 Task: Add a signature Austin King containing 'Thanks in advance, Austin King' to email address softage.1@softage.net and add a folder Contracts
Action: Mouse moved to (346, 197)
Screenshot: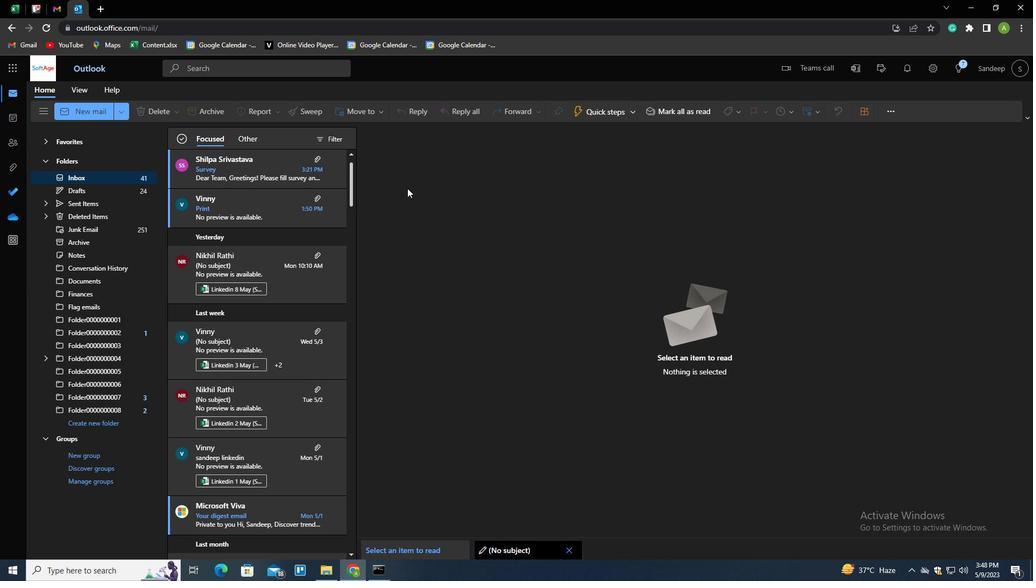 
Action: Key pressed n
Screenshot: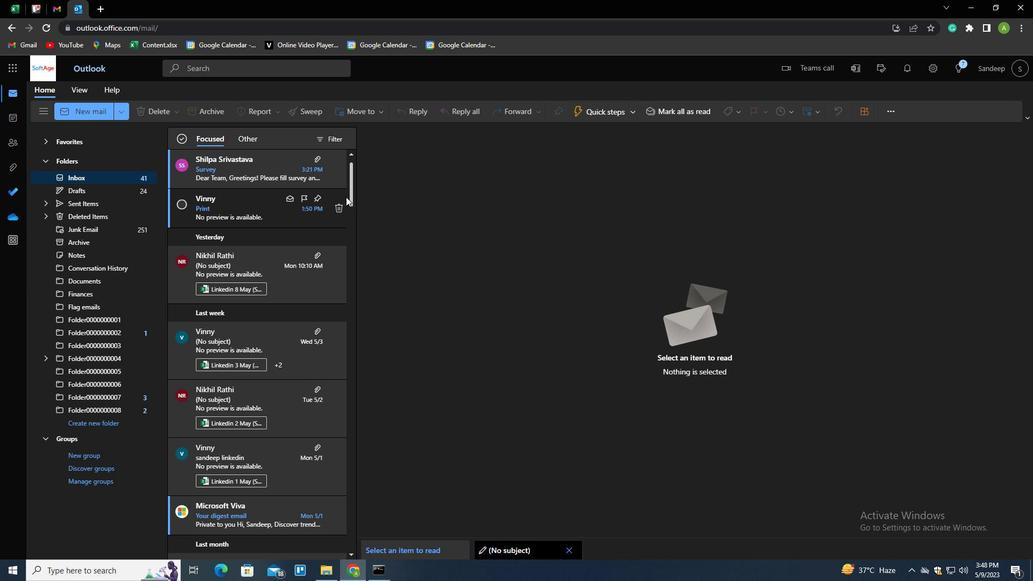 
Action: Mouse moved to (719, 114)
Screenshot: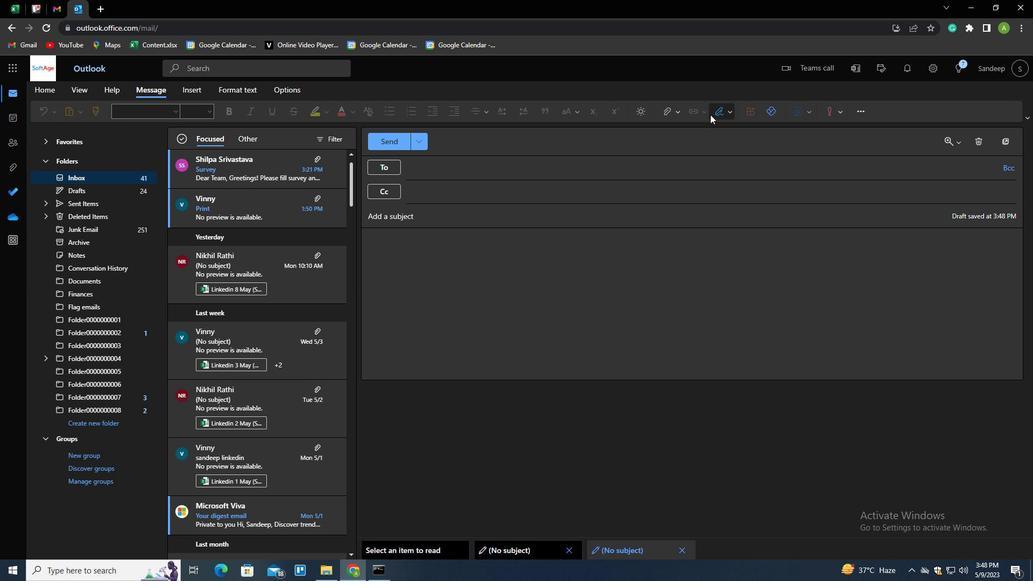
Action: Mouse pressed left at (719, 114)
Screenshot: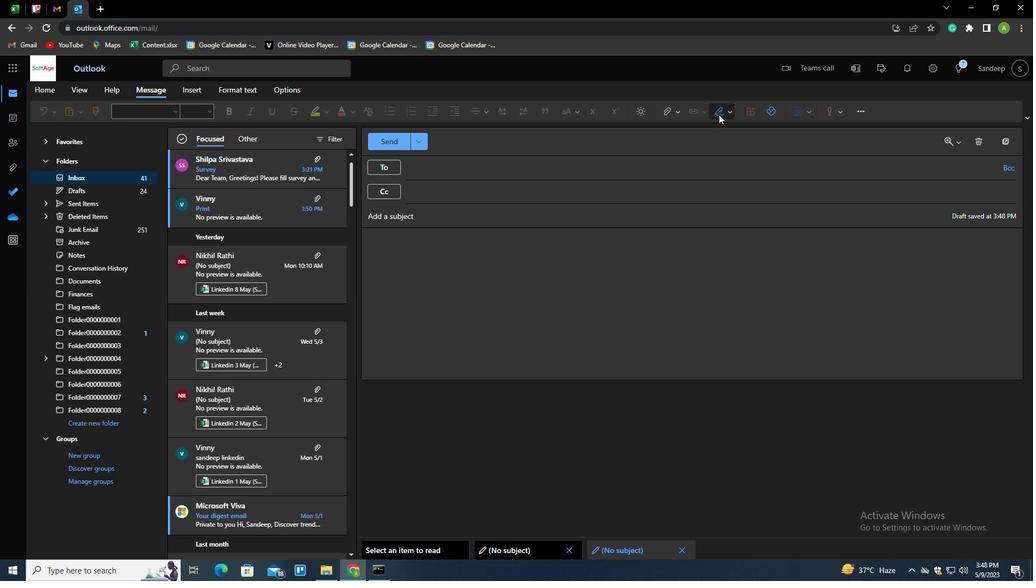 
Action: Mouse moved to (711, 137)
Screenshot: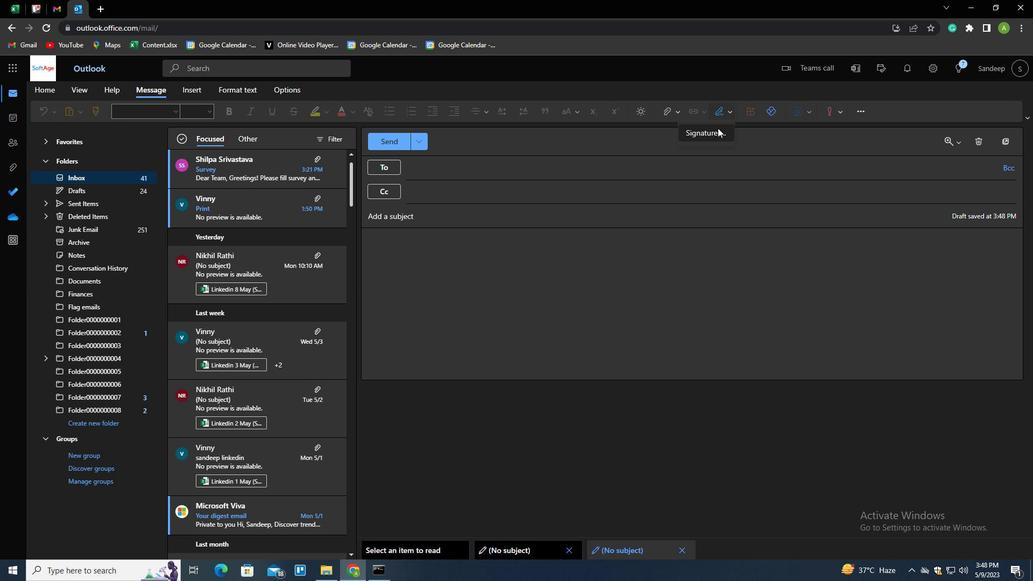 
Action: Mouse pressed left at (711, 137)
Screenshot: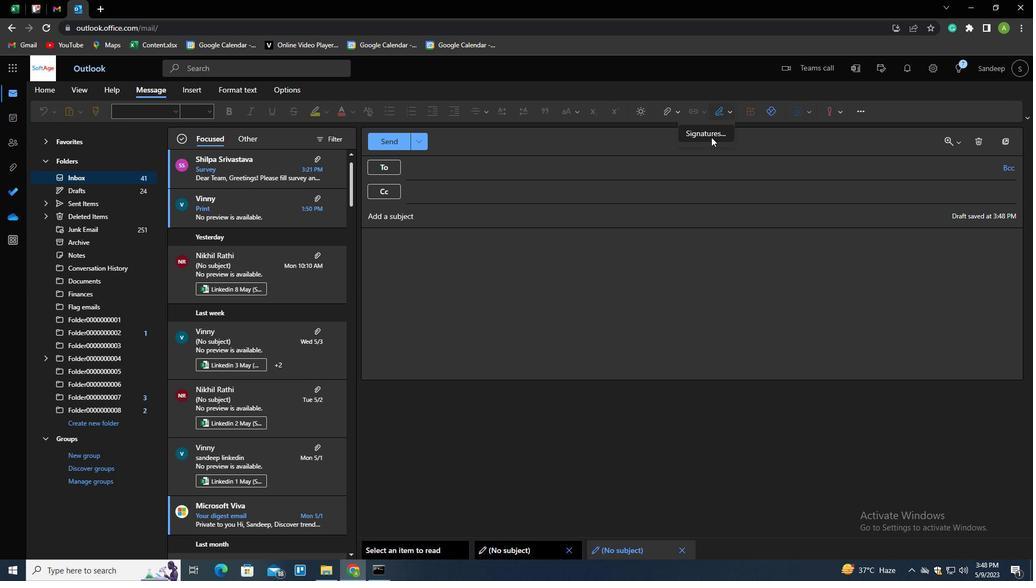 
Action: Mouse moved to (488, 199)
Screenshot: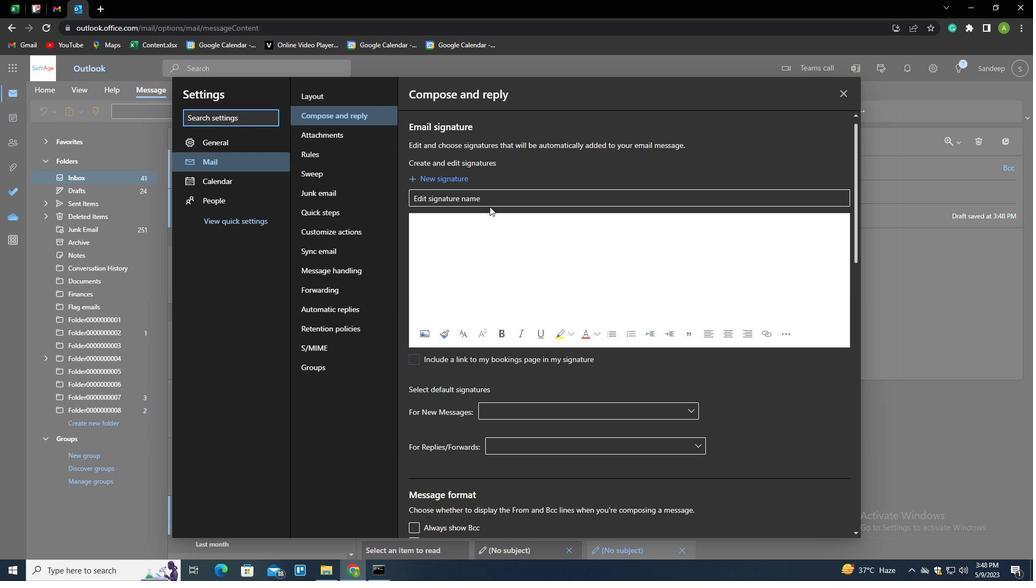 
Action: Mouse pressed left at (488, 199)
Screenshot: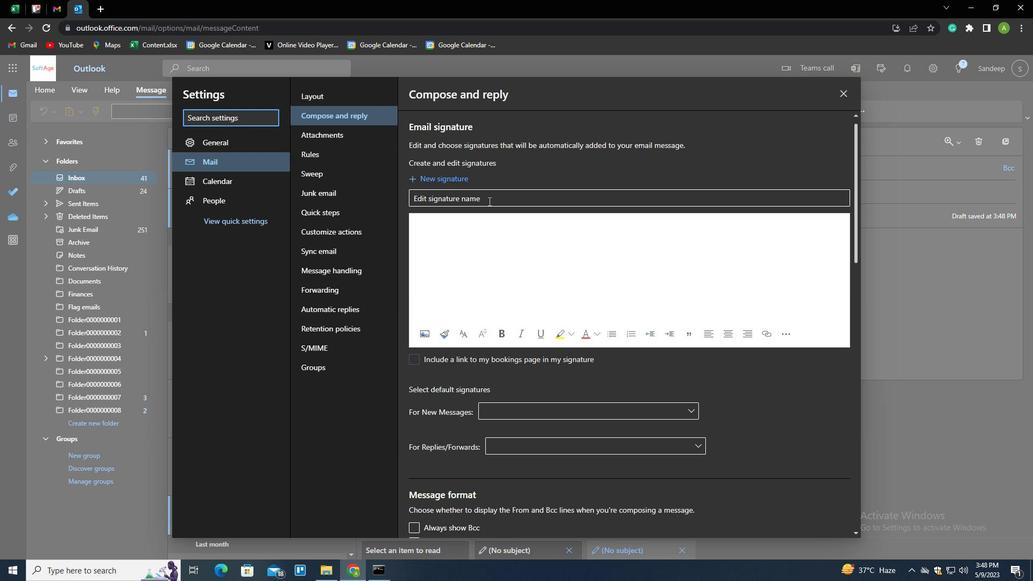 
Action: Mouse moved to (488, 198)
Screenshot: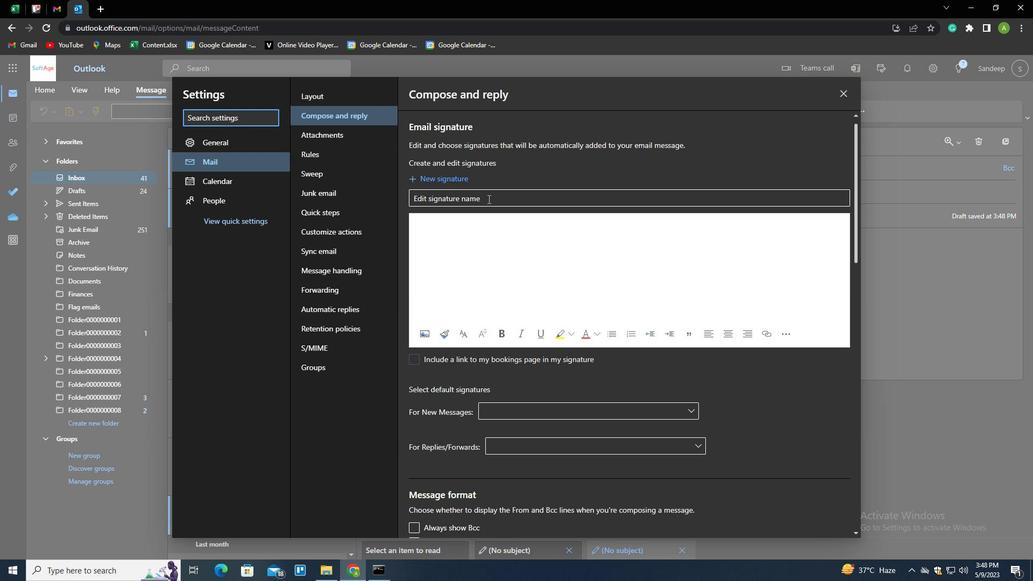 
Action: Key pressed <Key.shift>
Screenshot: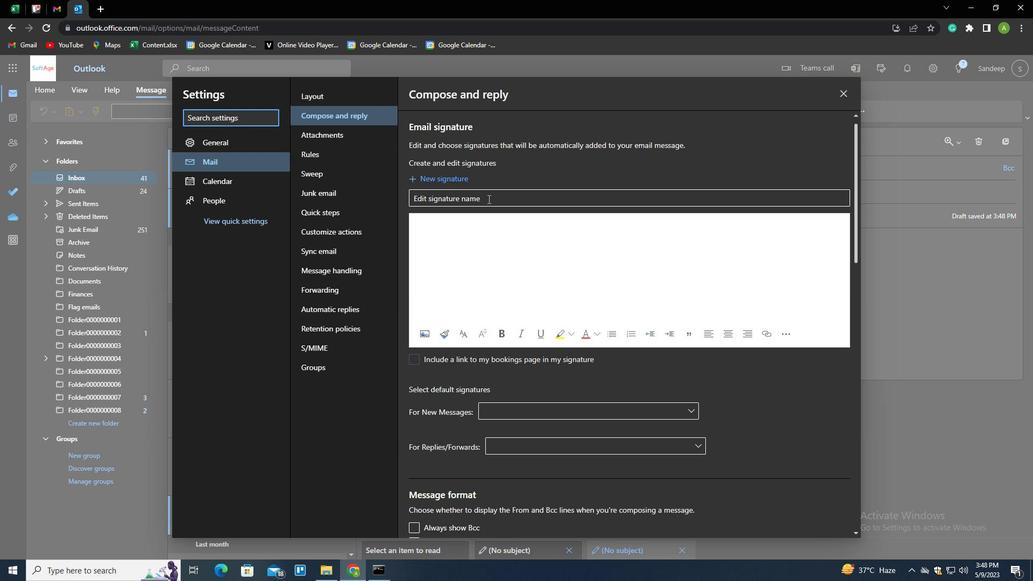 
Action: Mouse moved to (488, 198)
Screenshot: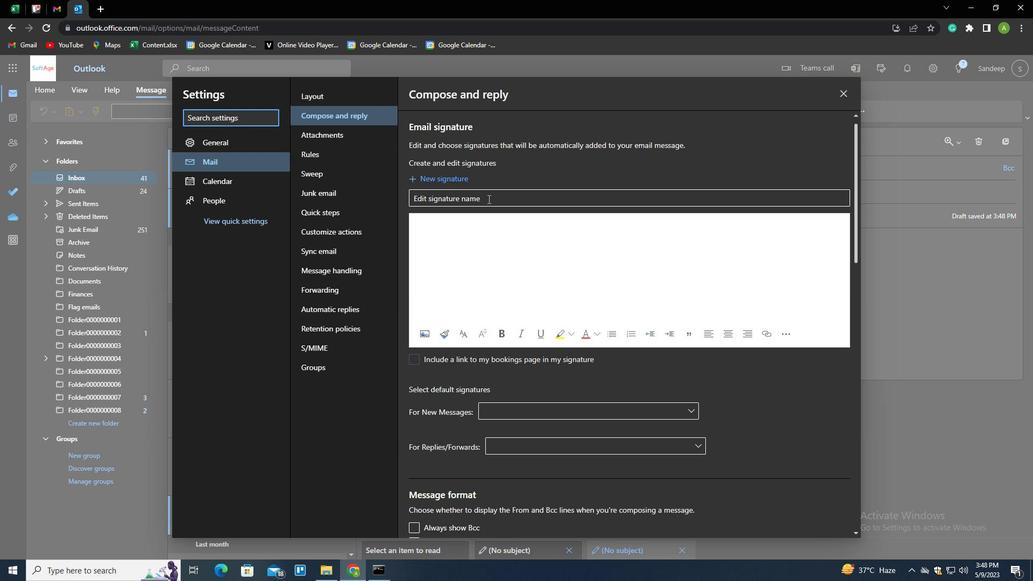 
Action: Key pressed AUSTIN<Key.space><Key.shift>KING<Key.tab><Key.shift_r><Key.enter><Key.enter><Key.enter><Key.enter><Key.enter><Key.enter><Key.shift>AUSTIN<Key.space><Key.shift>KING<Key.home><Key.shift_r><Key.enter><Key.up><Key.shift>THANKS<Key.space>IN<Key.space><Key.shift>ADVANCE<Key.left><Key.left><Key.left><Key.left><Key.left><Key.left><Key.backspace>A<Key.down>
Screenshot: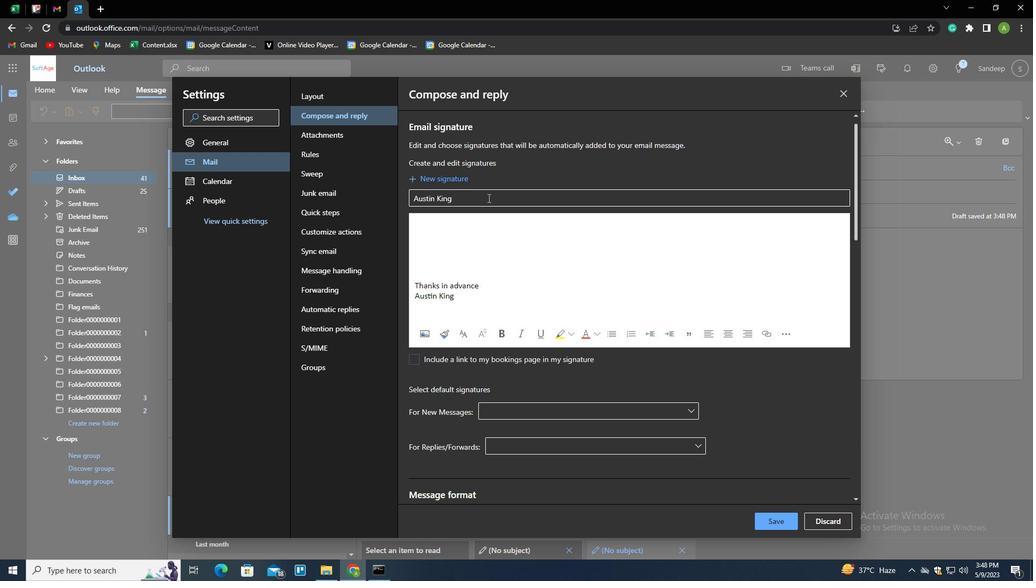 
Action: Mouse moved to (770, 517)
Screenshot: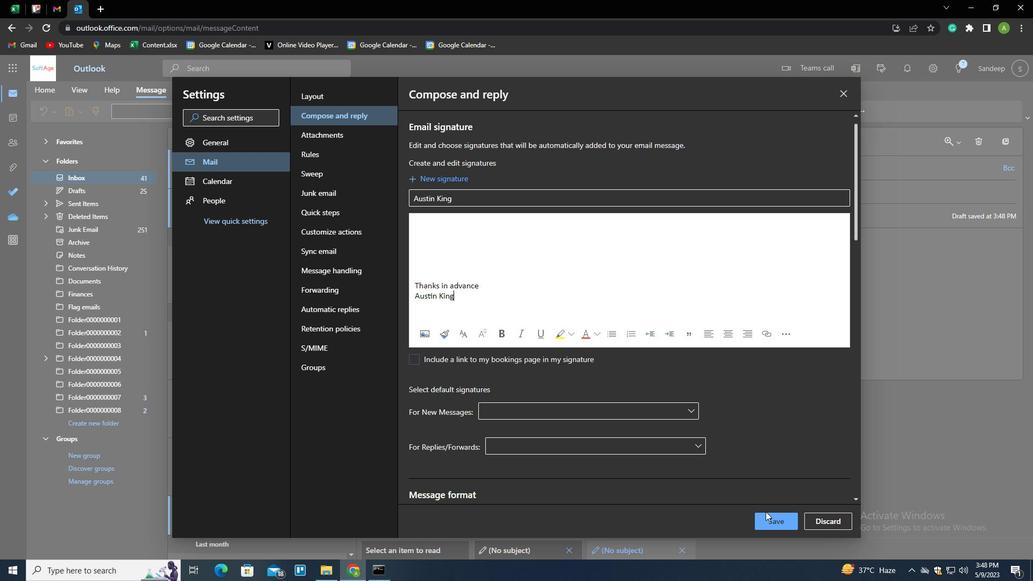 
Action: Mouse pressed left at (770, 517)
Screenshot: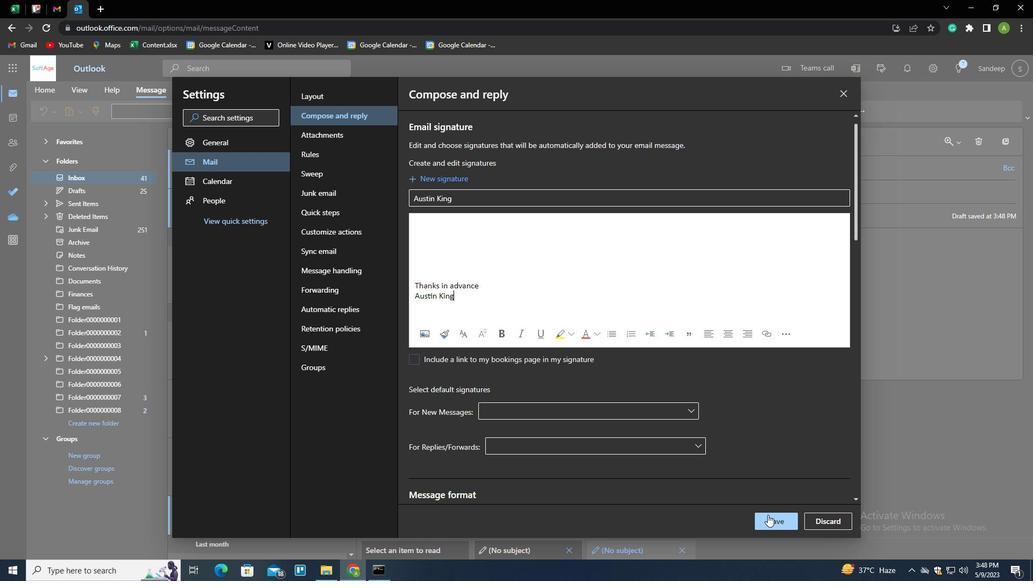 
Action: Mouse moved to (919, 374)
Screenshot: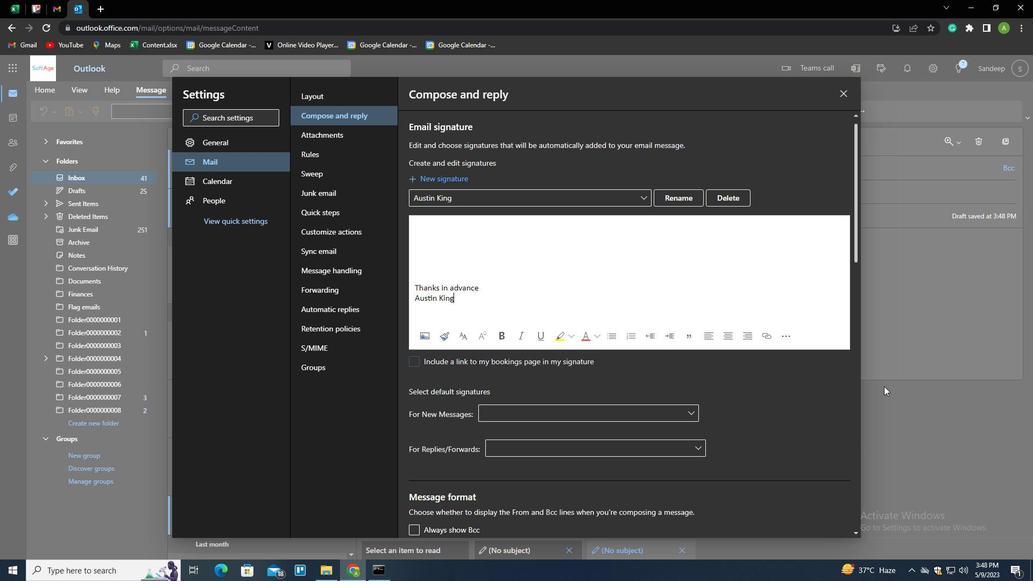 
Action: Mouse pressed left at (919, 374)
Screenshot: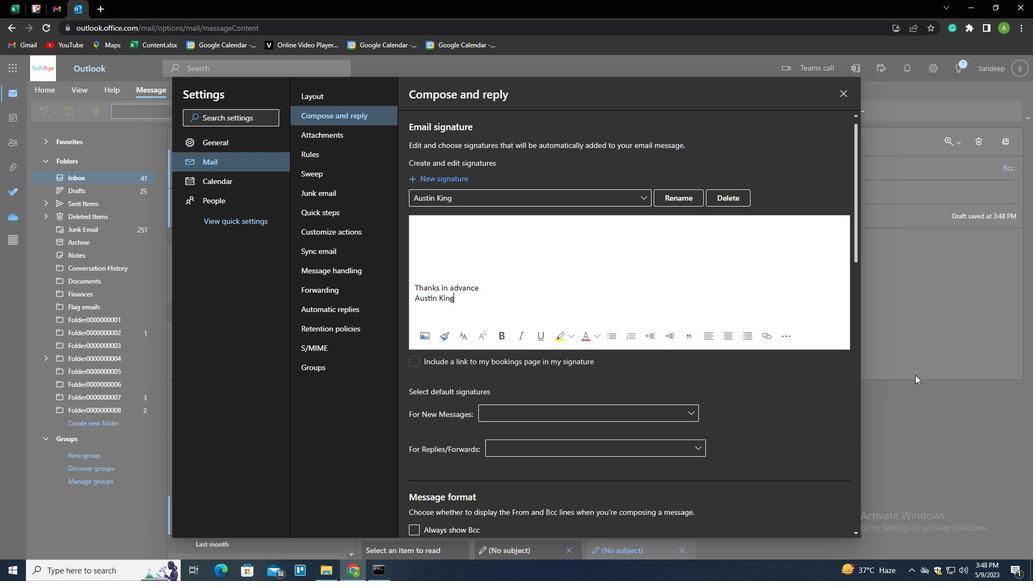 
Action: Mouse moved to (419, 254)
Screenshot: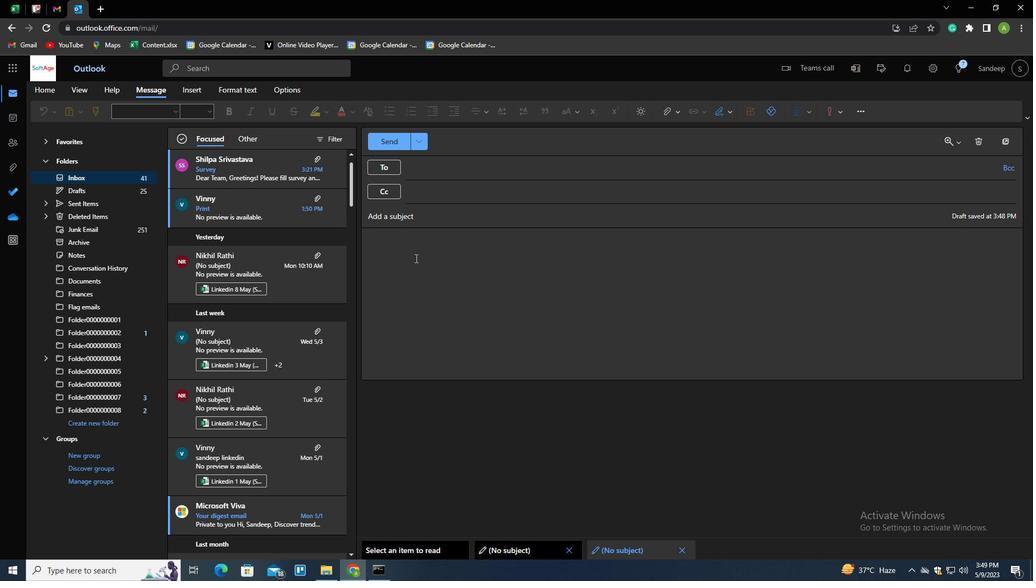 
Action: Mouse pressed left at (419, 254)
Screenshot: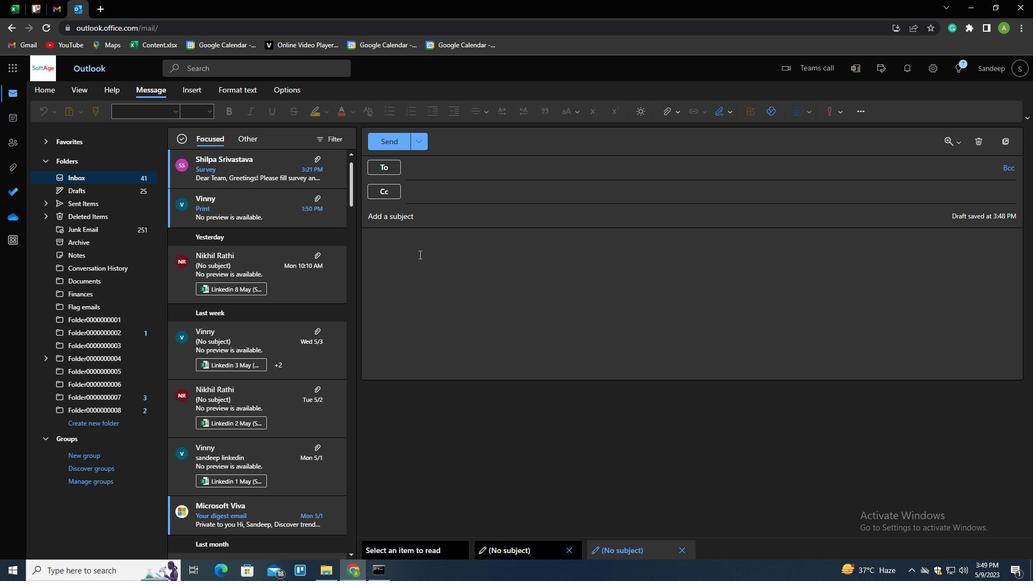 
Action: Mouse moved to (720, 111)
Screenshot: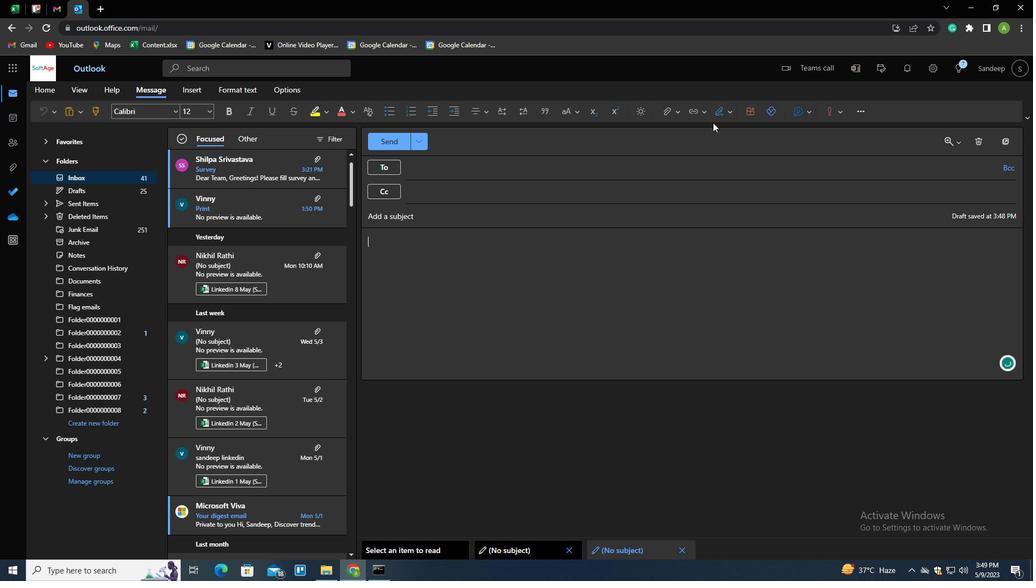
Action: Mouse pressed left at (720, 111)
Screenshot: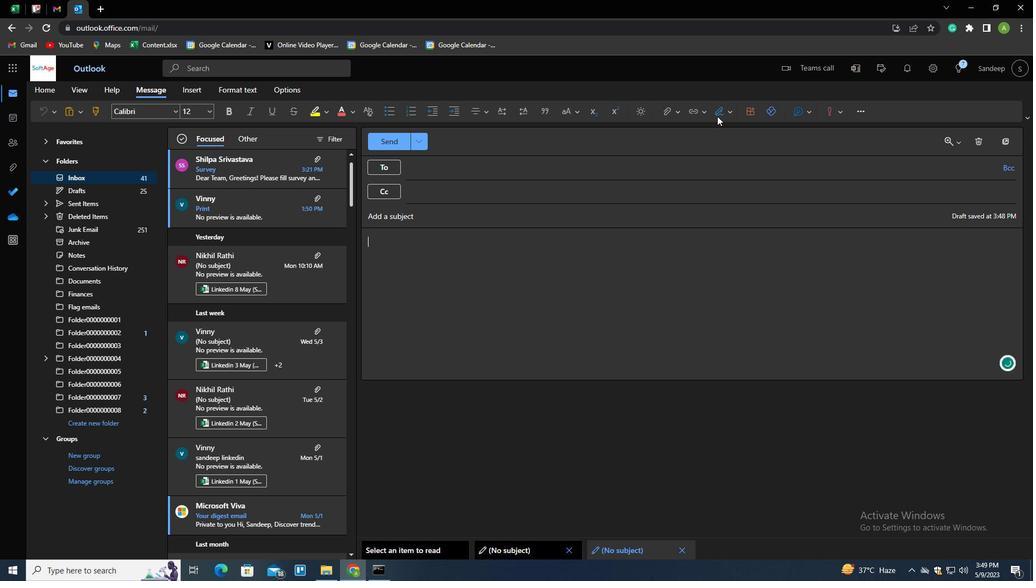 
Action: Mouse moved to (716, 132)
Screenshot: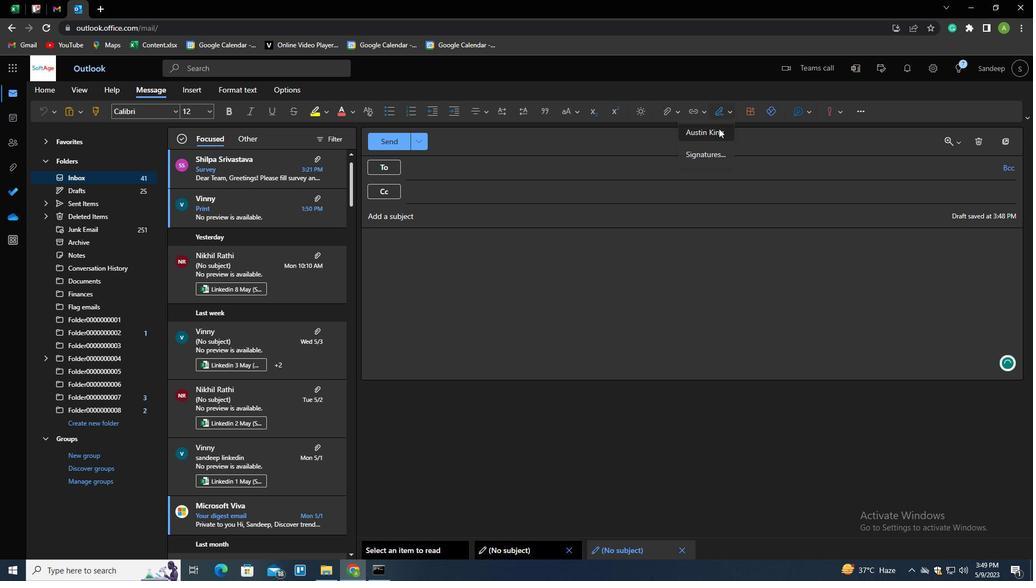 
Action: Mouse pressed left at (716, 132)
Screenshot: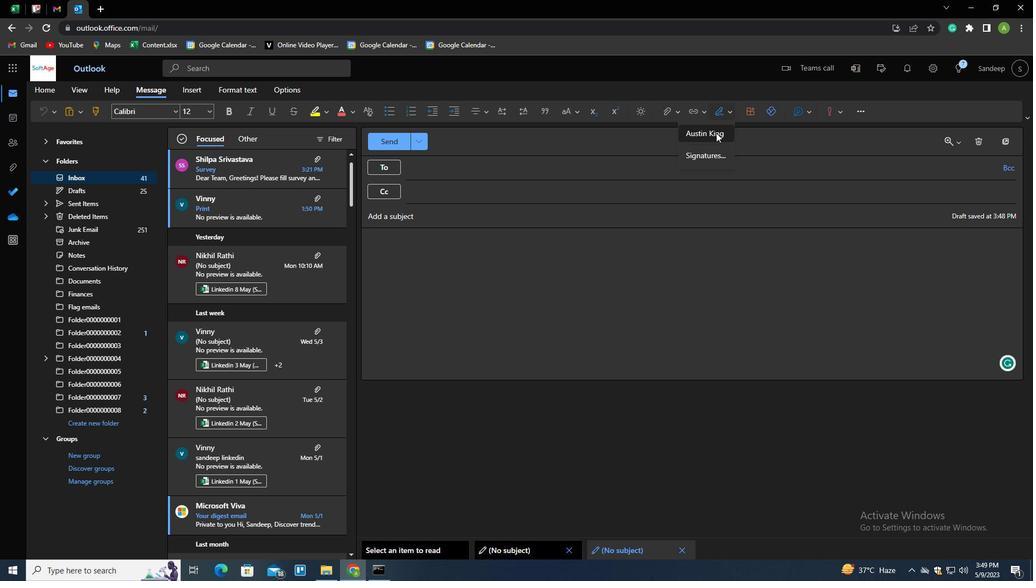 
Action: Mouse moved to (463, 174)
Screenshot: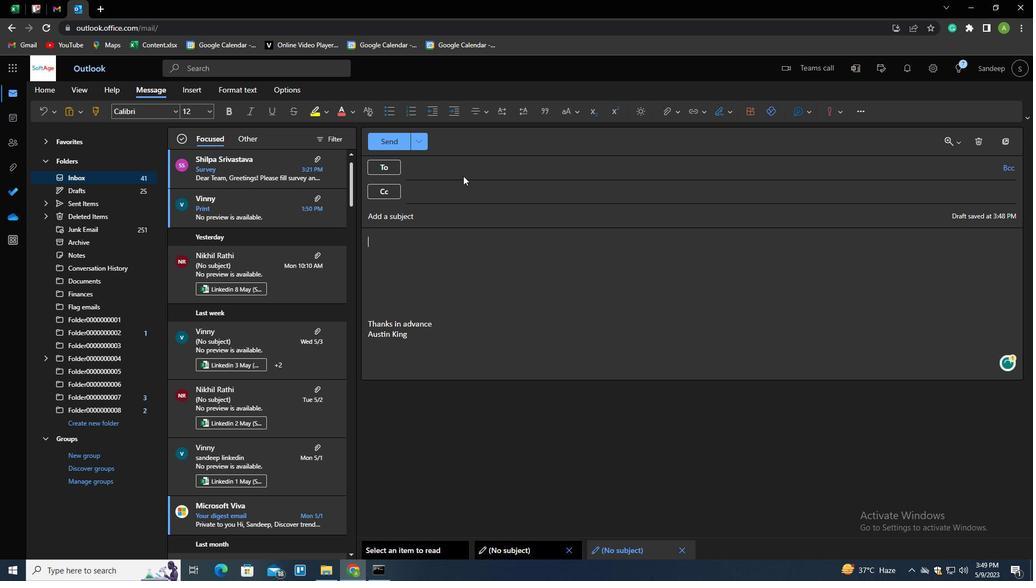 
Action: Mouse pressed left at (463, 174)
Screenshot: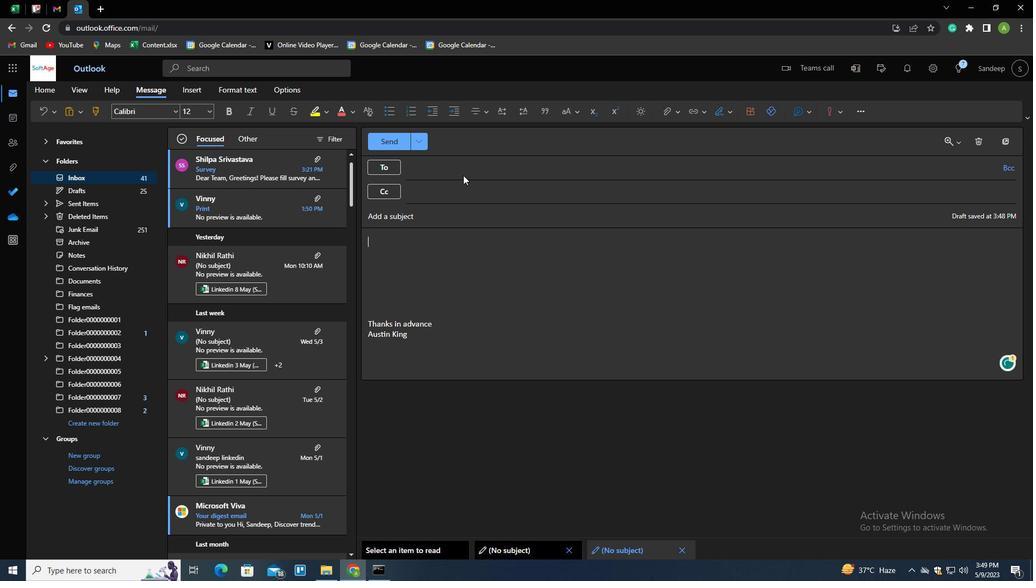 
Action: Mouse moved to (463, 167)
Screenshot: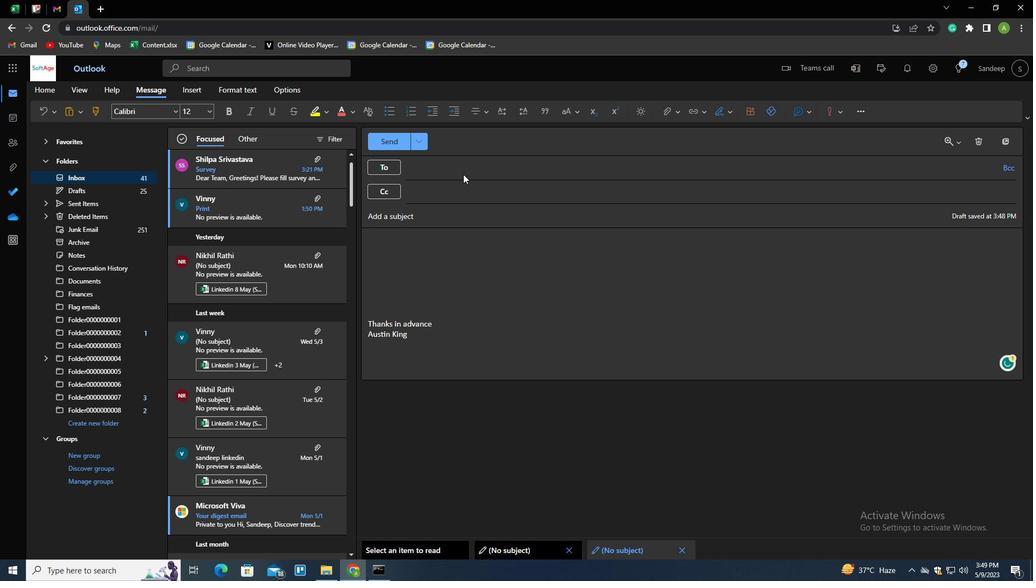 
Action: Mouse pressed left at (463, 167)
Screenshot: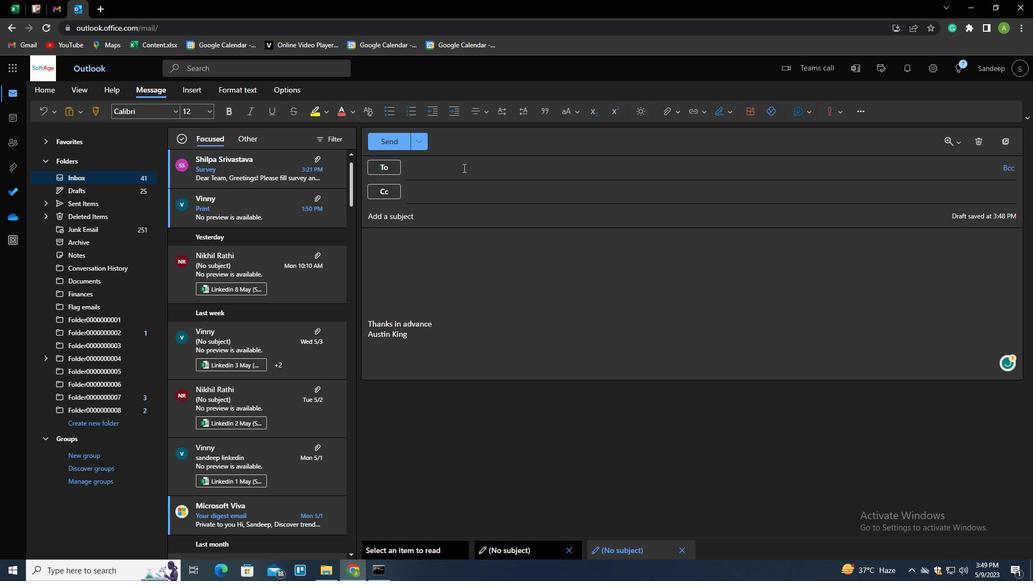 
Action: Key pressed SOS<Key.backspace>FTAGE.1<Key.shift>@SOFTAGE.NET
Screenshot: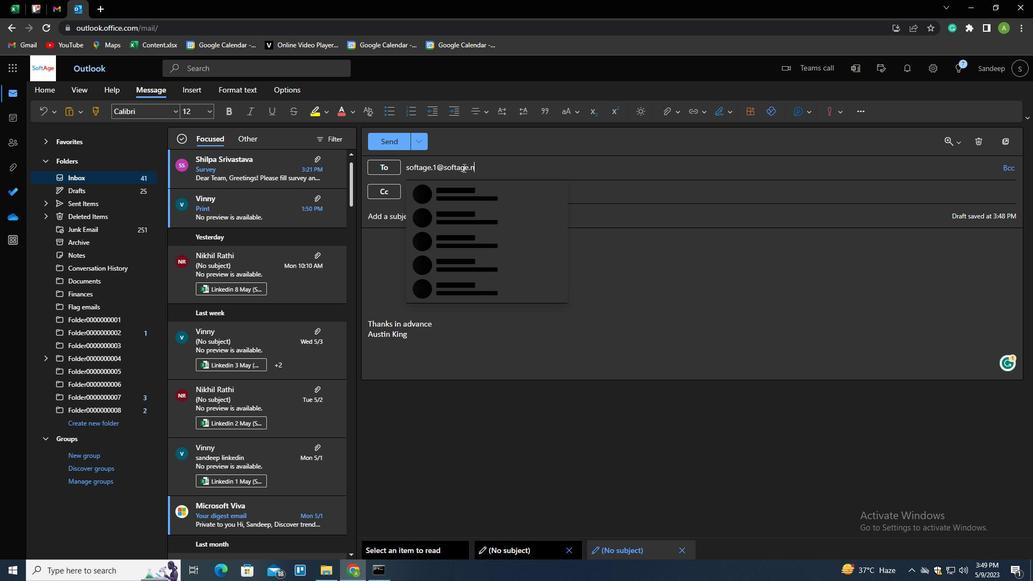 
Action: Mouse moved to (484, 197)
Screenshot: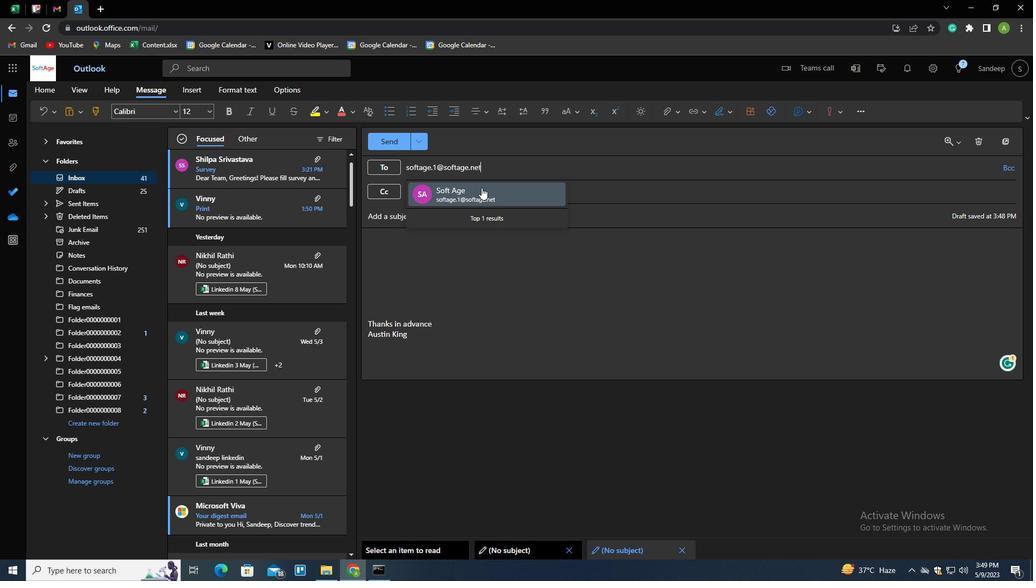 
Action: Mouse pressed left at (484, 197)
Screenshot: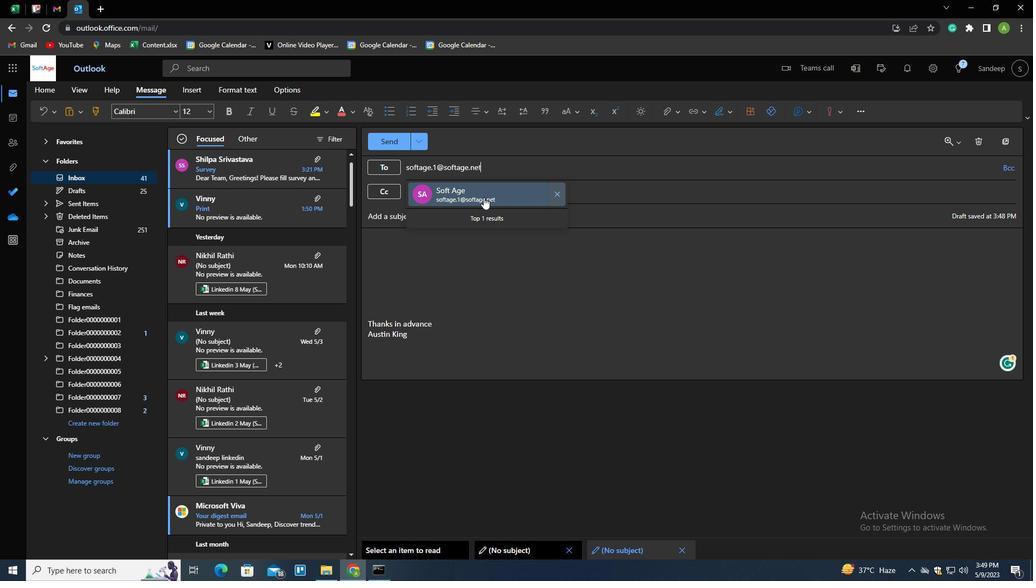 
Action: Mouse moved to (93, 425)
Screenshot: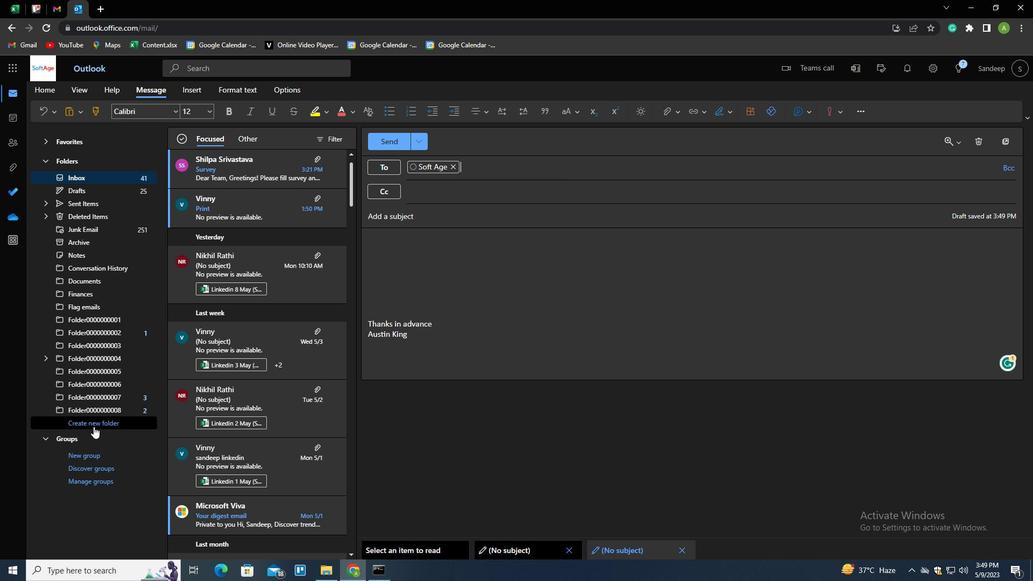
Action: Mouse pressed left at (93, 425)
Screenshot: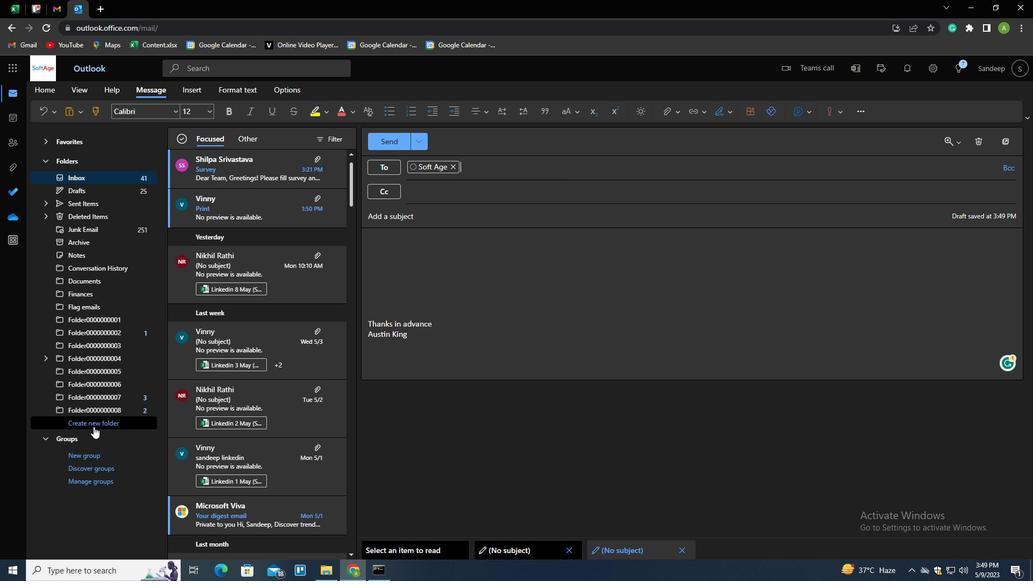 
Action: Mouse moved to (94, 424)
Screenshot: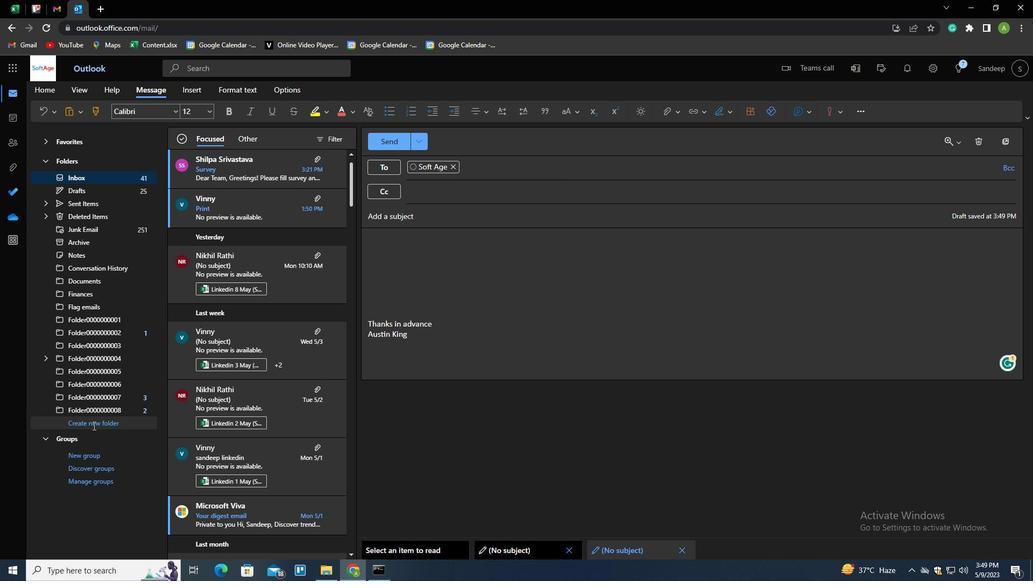 
Action: Key pressed <Key.shift>CONTRACTS<Key.enter>
Screenshot: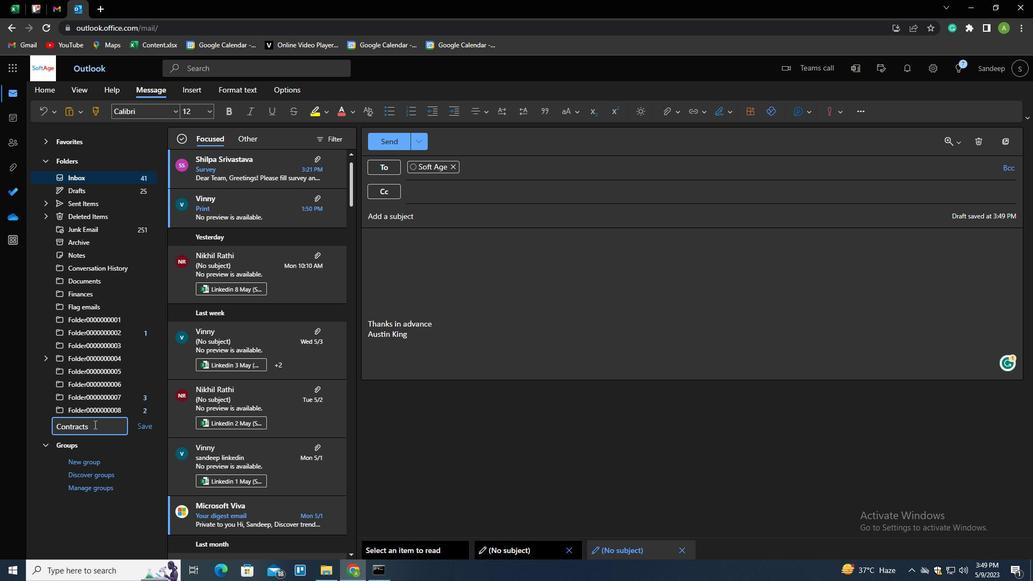 
Action: Mouse moved to (473, 451)
Screenshot: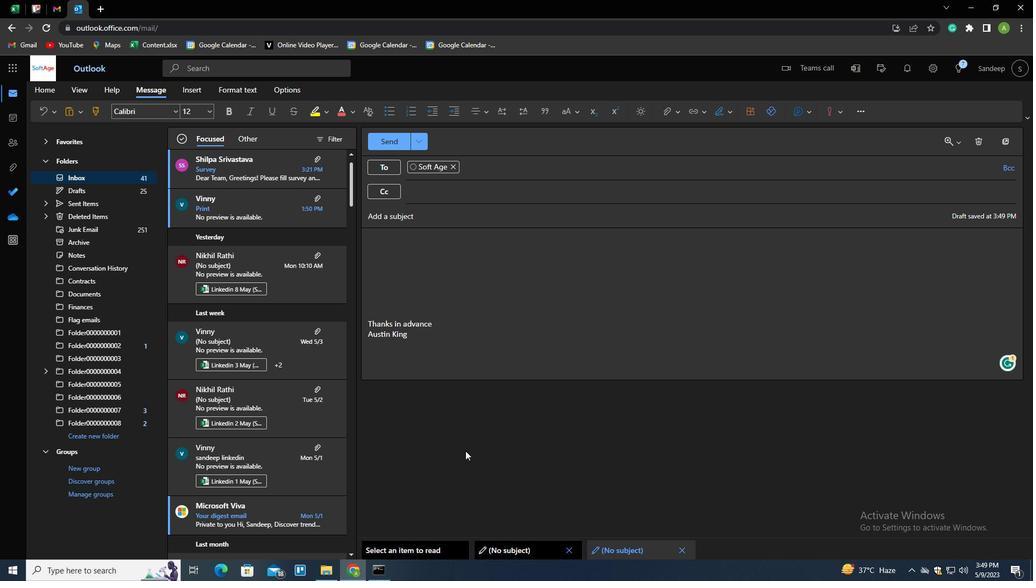 
Action: Mouse pressed left at (473, 451)
Screenshot: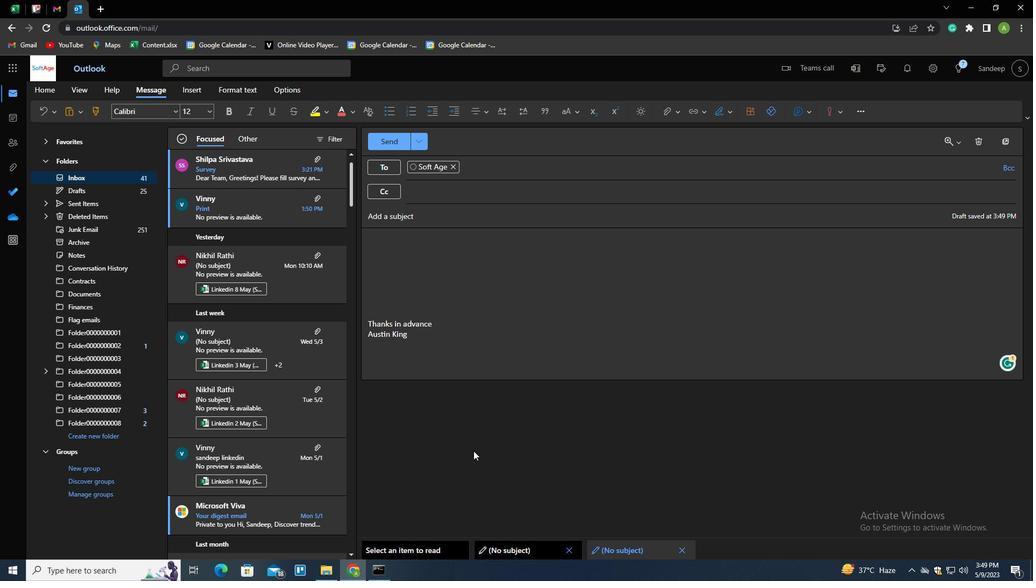 
